 Task: Create a due date automation trigger when advanced on, 2 hours before a card is due add dates without a due date.
Action: Mouse moved to (1247, 89)
Screenshot: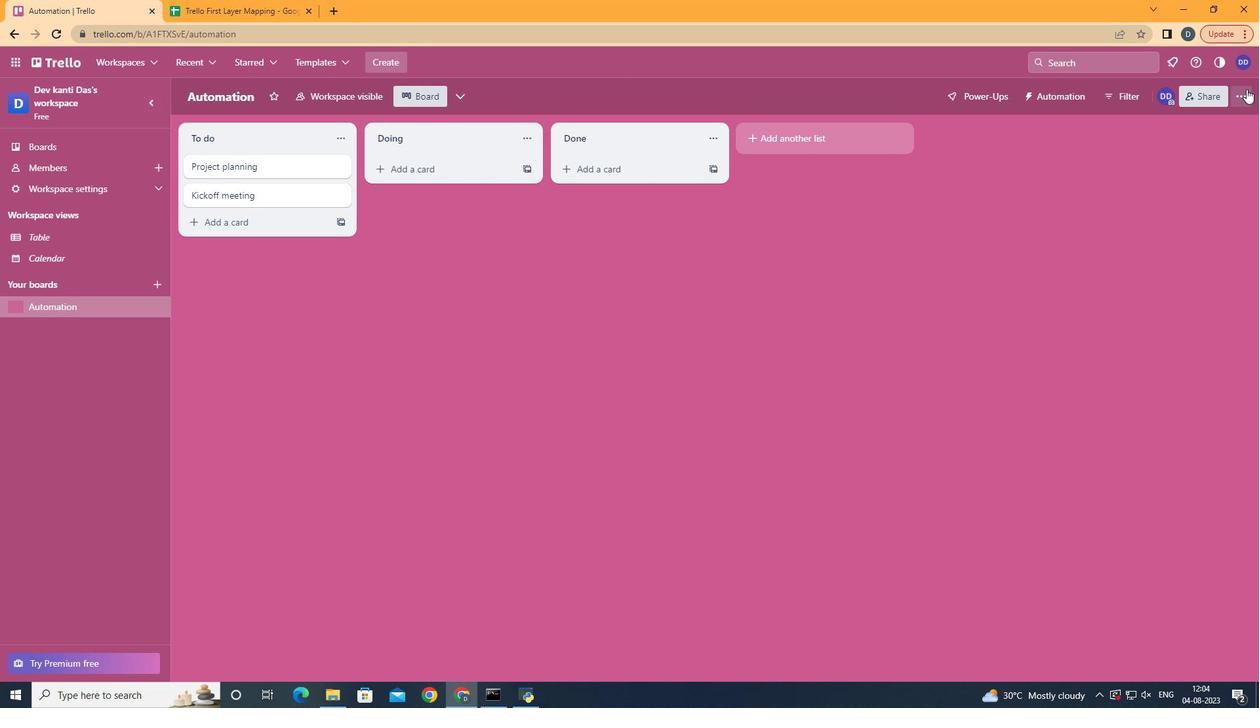 
Action: Mouse pressed left at (1247, 89)
Screenshot: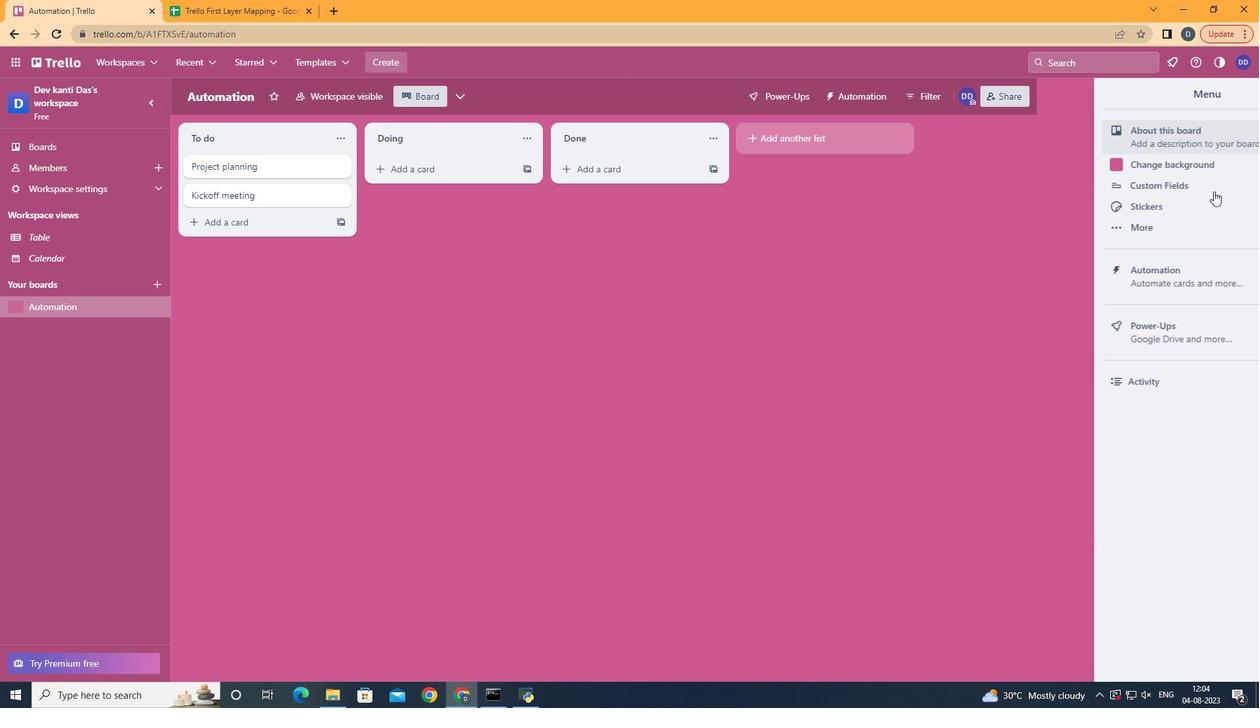 
Action: Mouse moved to (1162, 272)
Screenshot: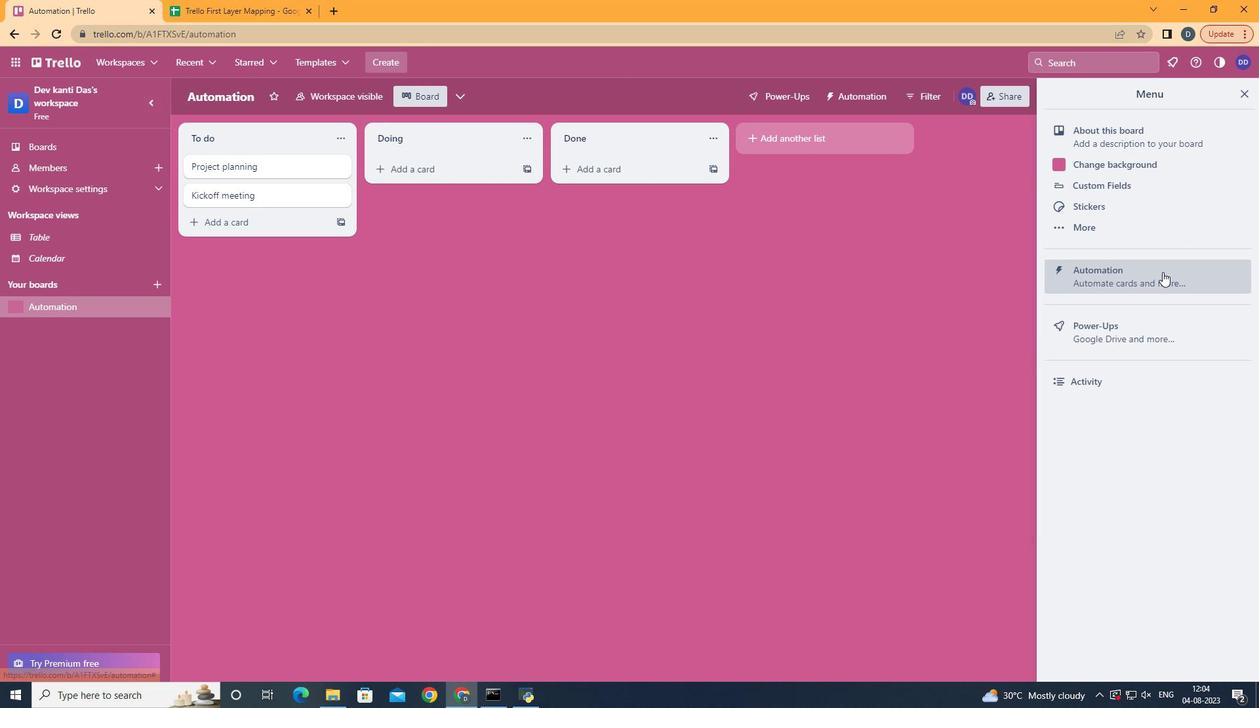 
Action: Mouse pressed left at (1162, 272)
Screenshot: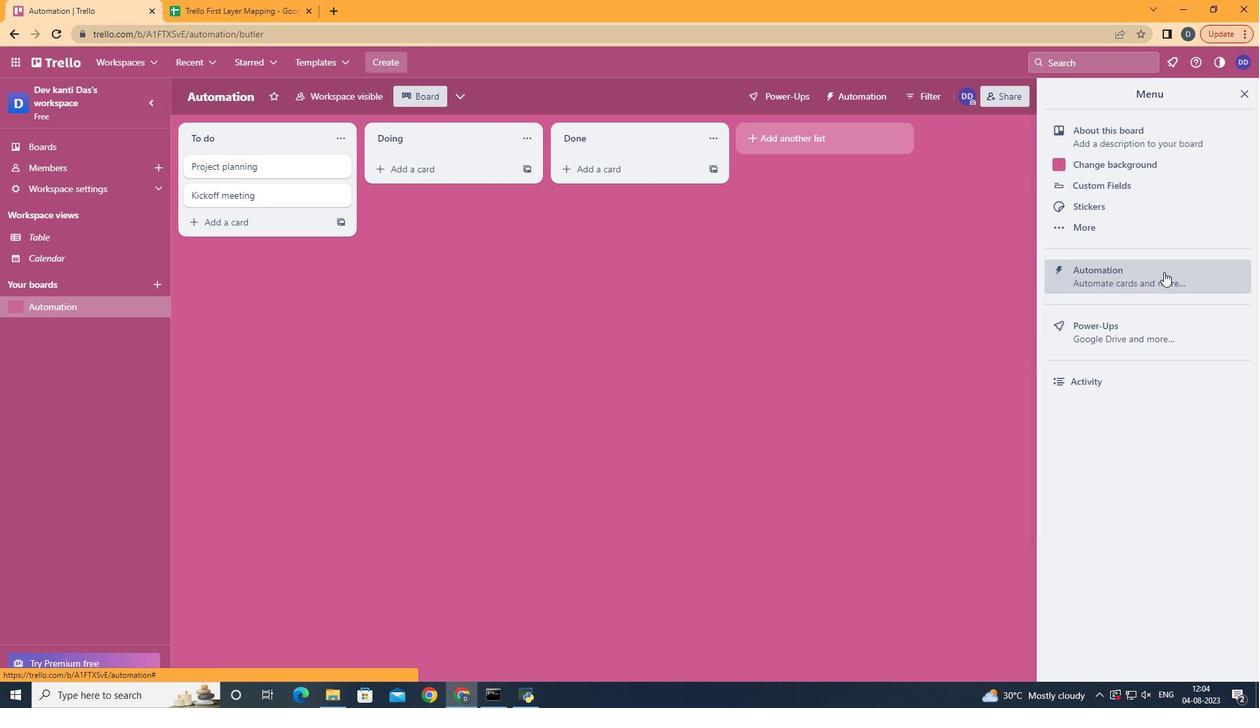 
Action: Mouse moved to (276, 261)
Screenshot: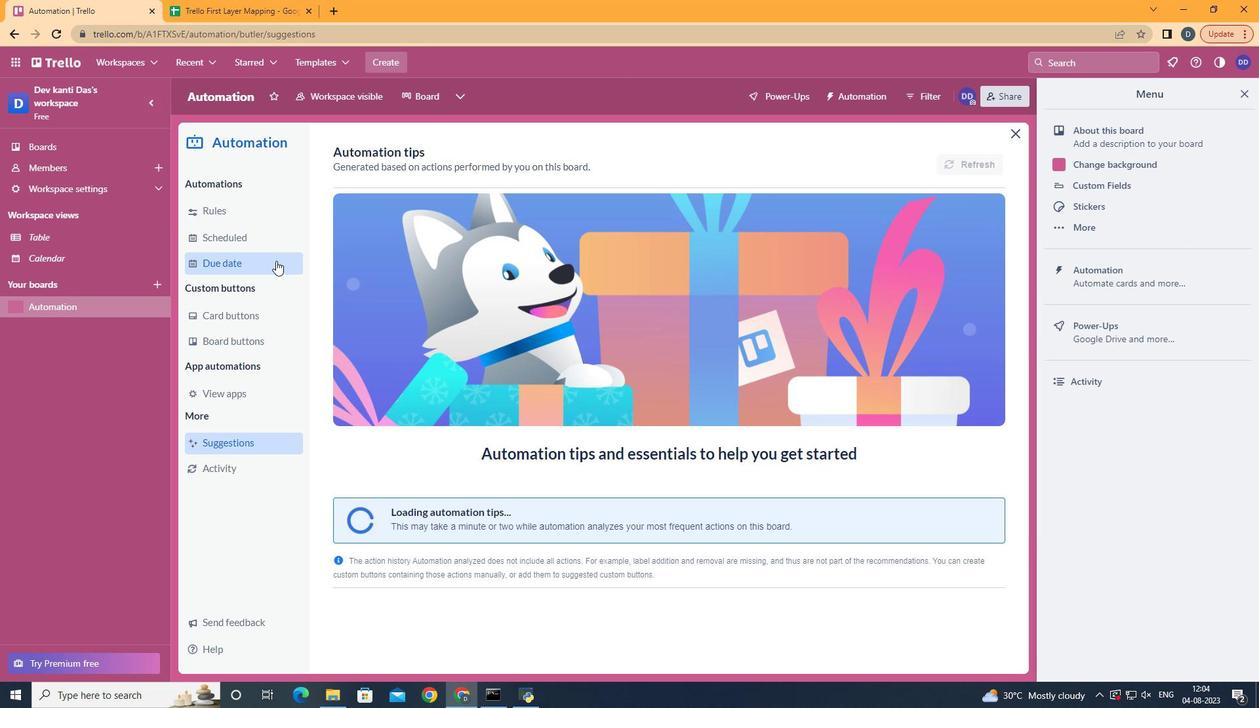 
Action: Mouse pressed left at (276, 261)
Screenshot: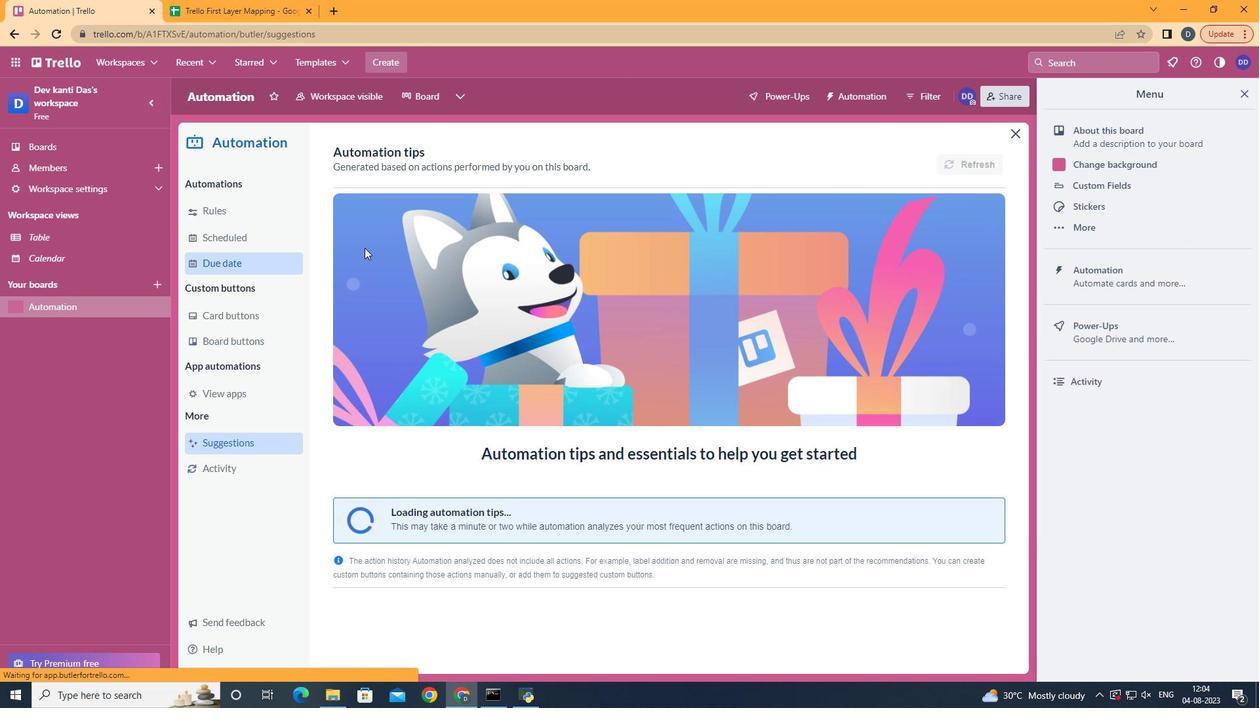 
Action: Mouse moved to (937, 152)
Screenshot: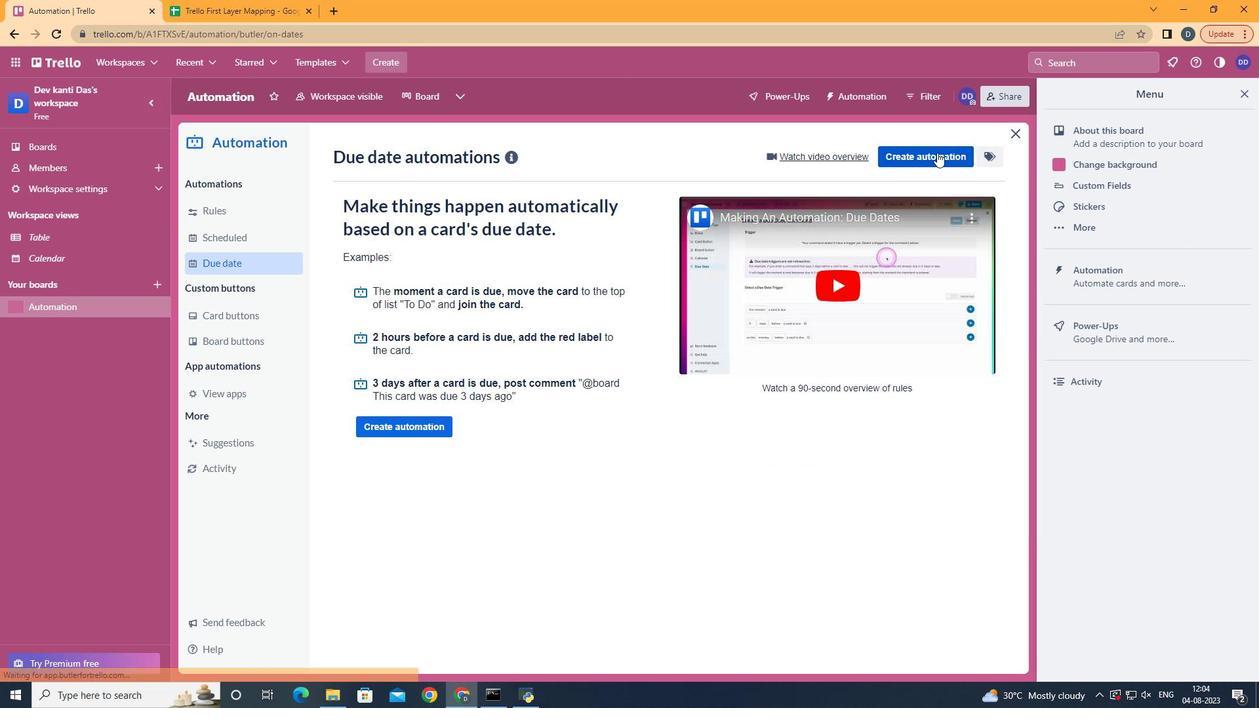 
Action: Mouse pressed left at (937, 152)
Screenshot: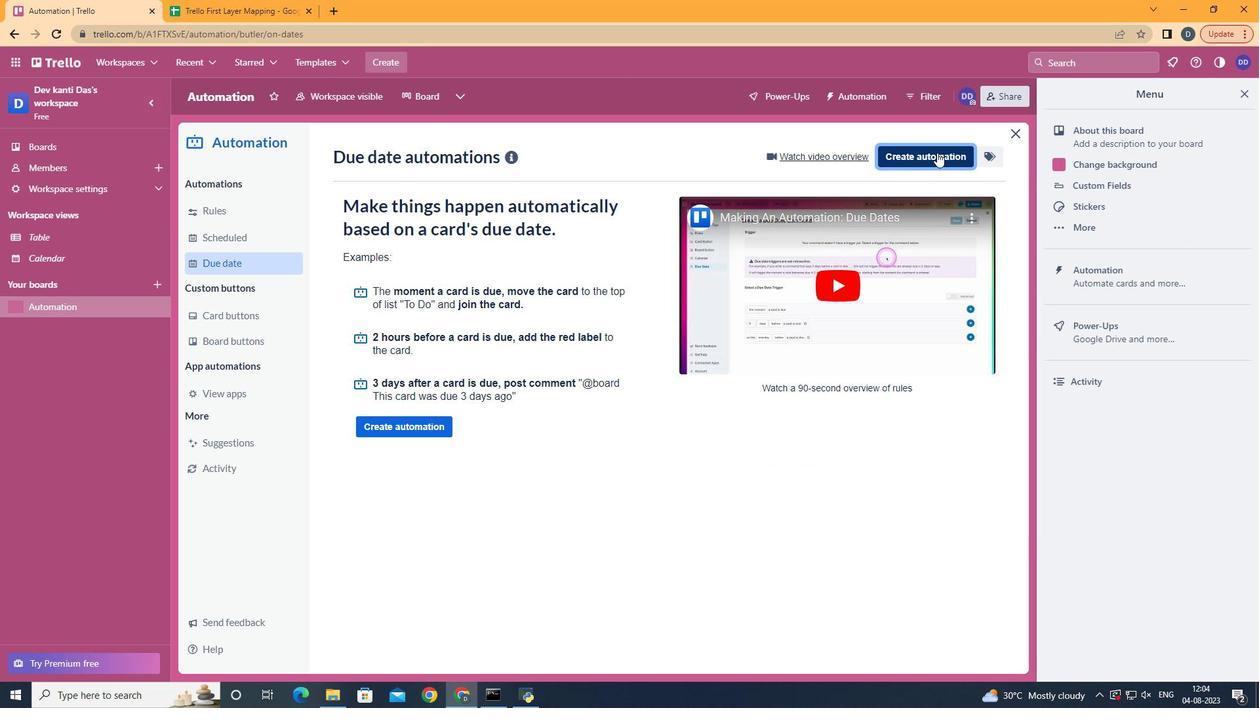 
Action: Mouse moved to (663, 281)
Screenshot: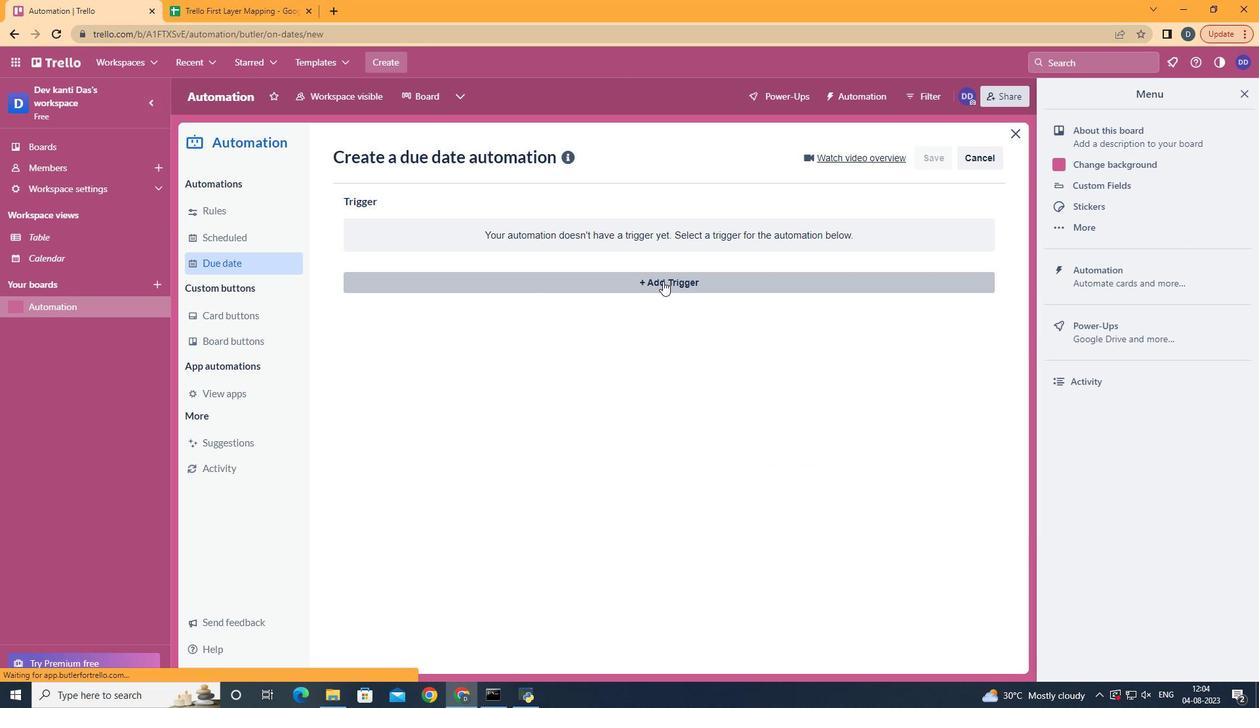 
Action: Mouse pressed left at (663, 281)
Screenshot: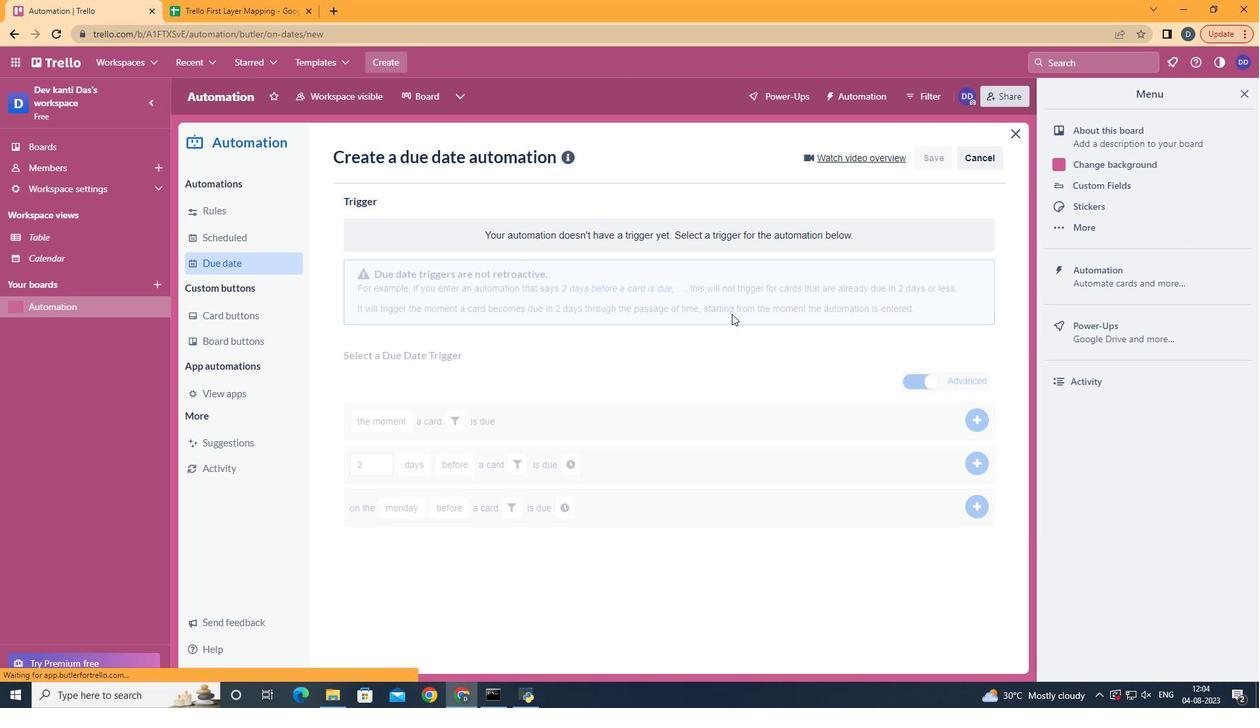 
Action: Mouse moved to (416, 566)
Screenshot: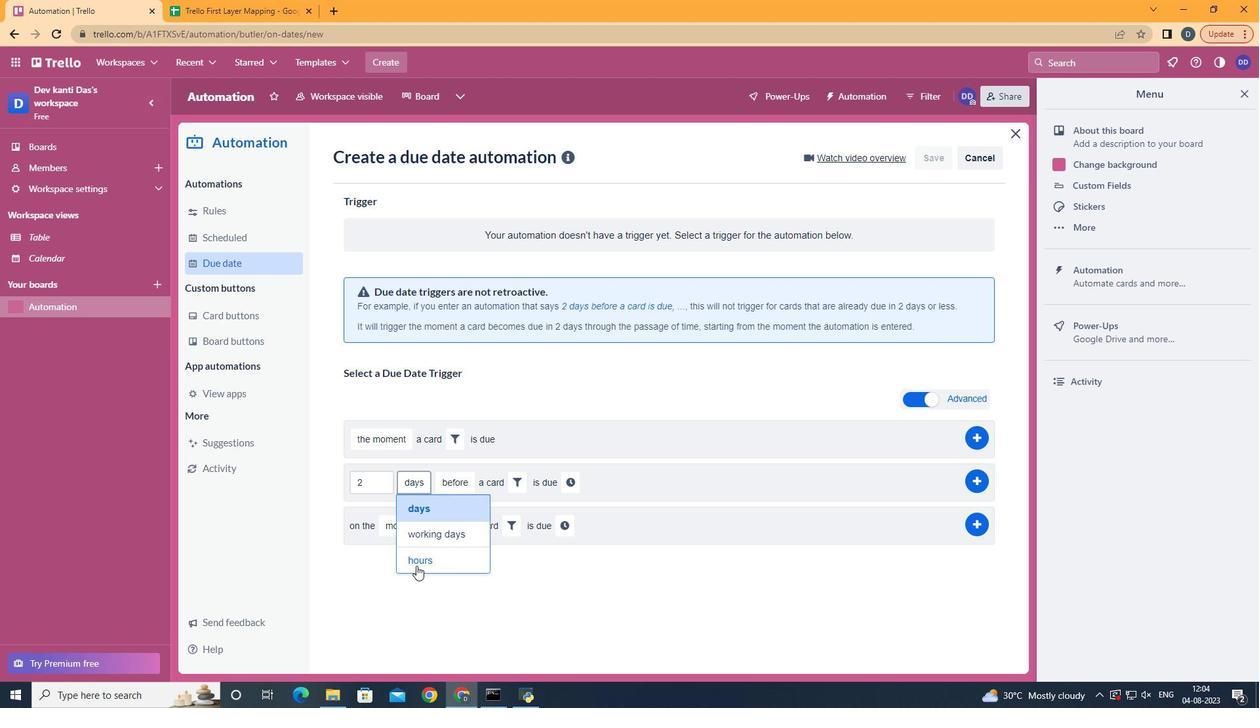 
Action: Mouse pressed left at (416, 566)
Screenshot: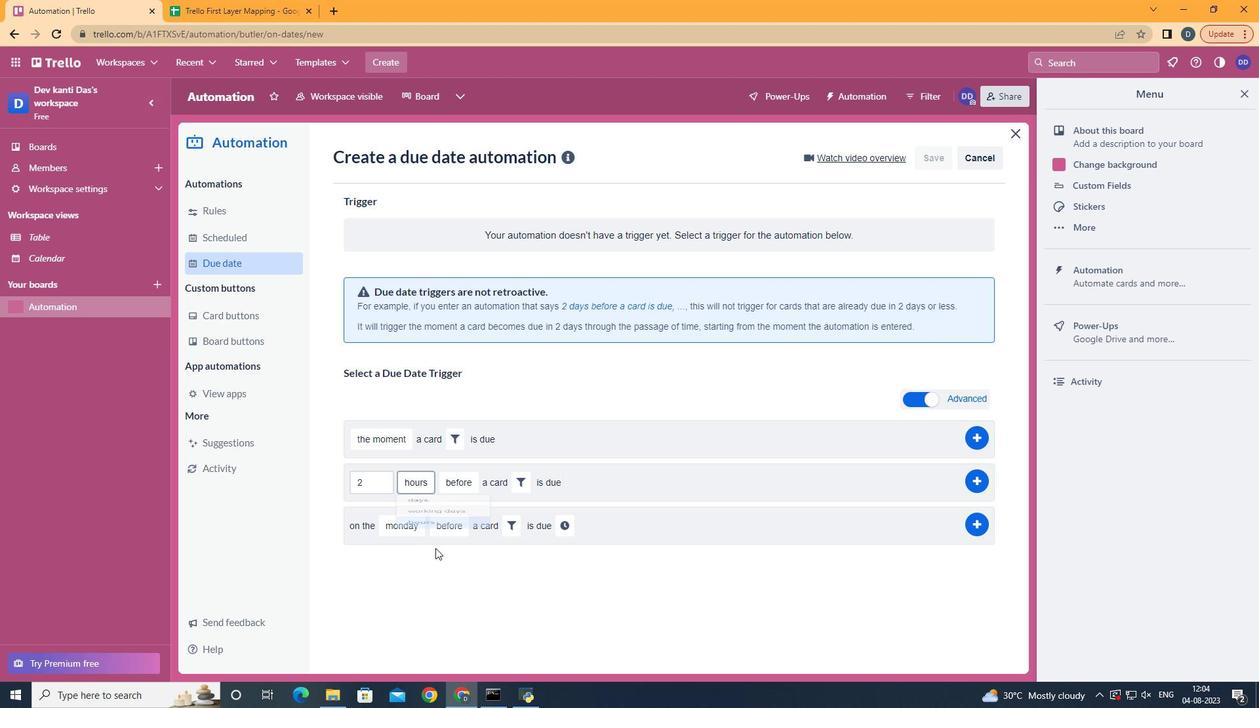
Action: Mouse moved to (458, 503)
Screenshot: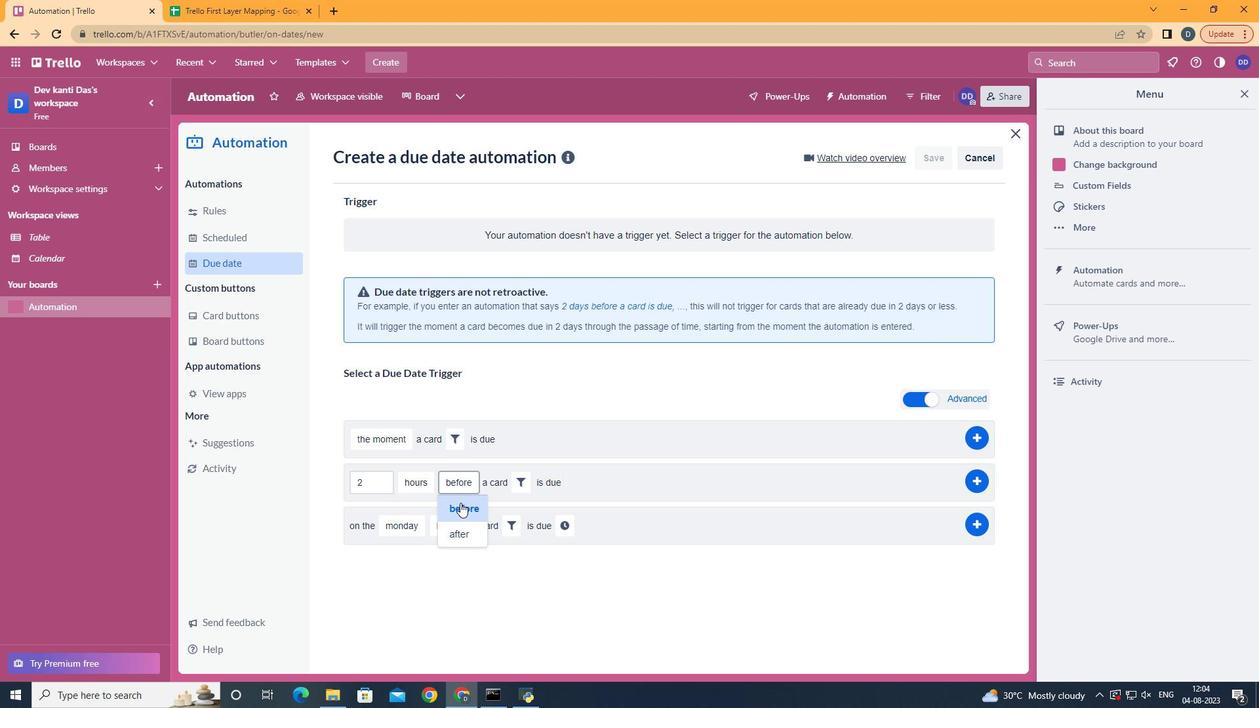 
Action: Mouse pressed left at (458, 503)
Screenshot: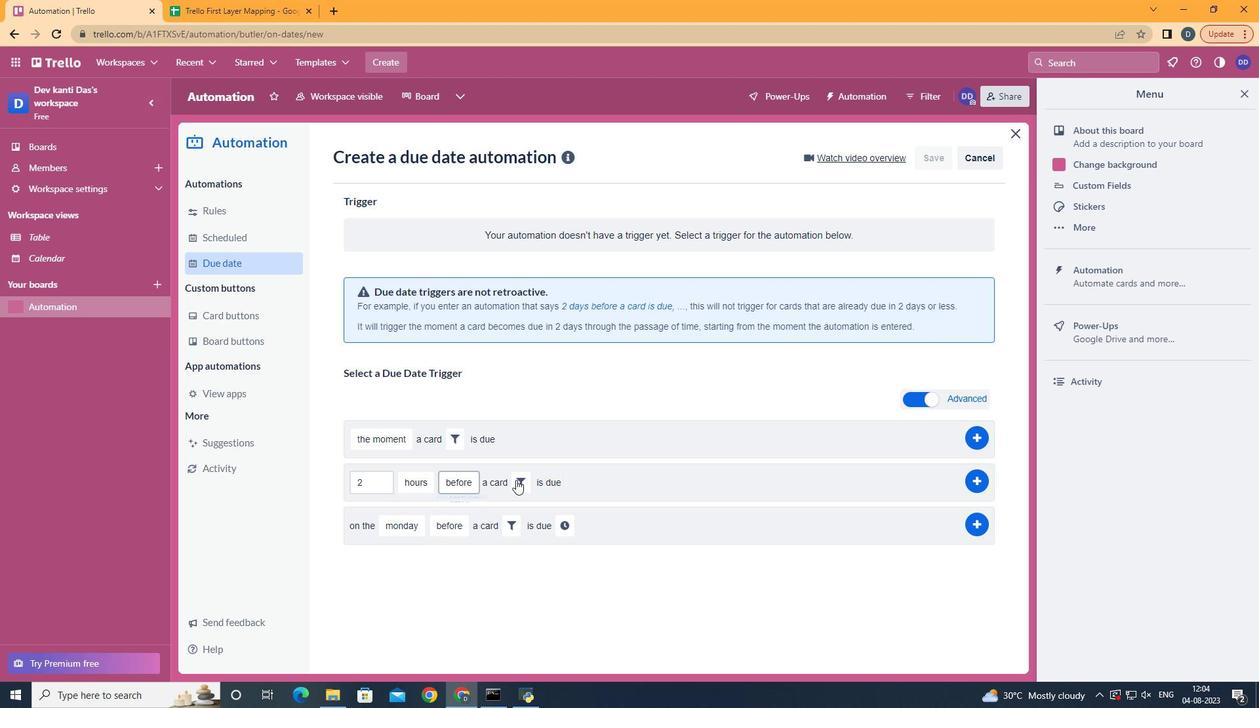 
Action: Mouse moved to (533, 473)
Screenshot: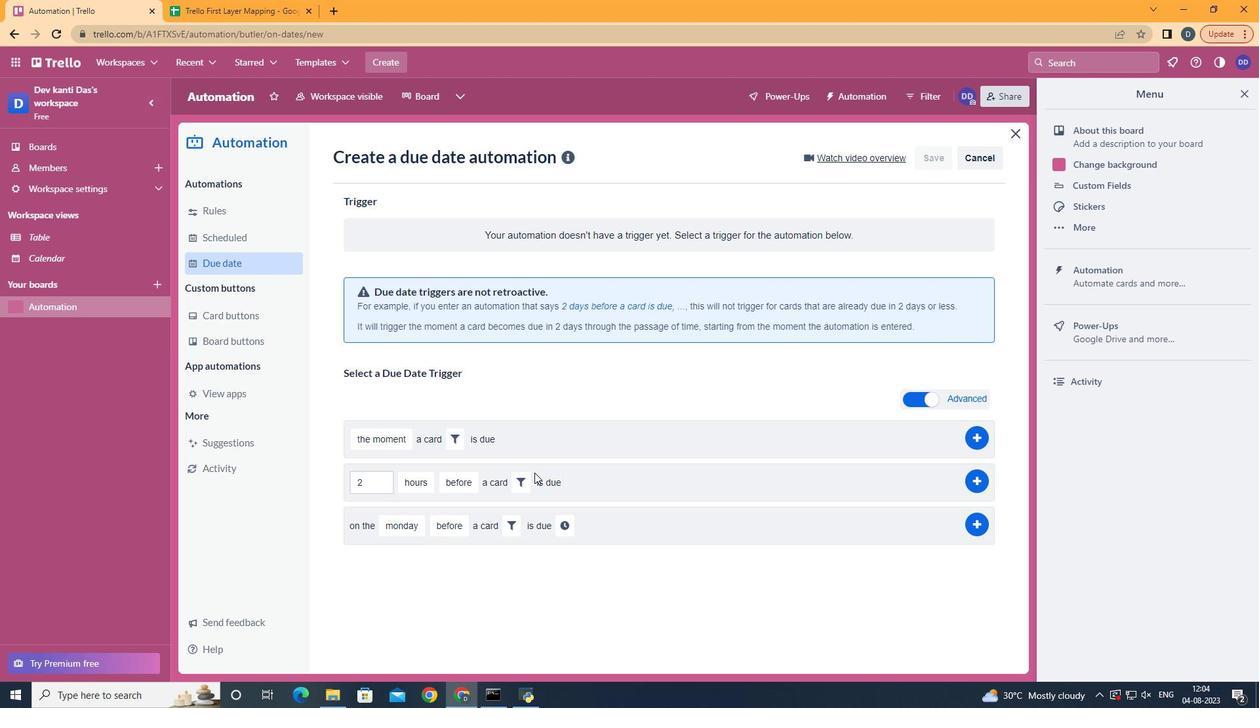 
Action: Mouse pressed left at (533, 473)
Screenshot: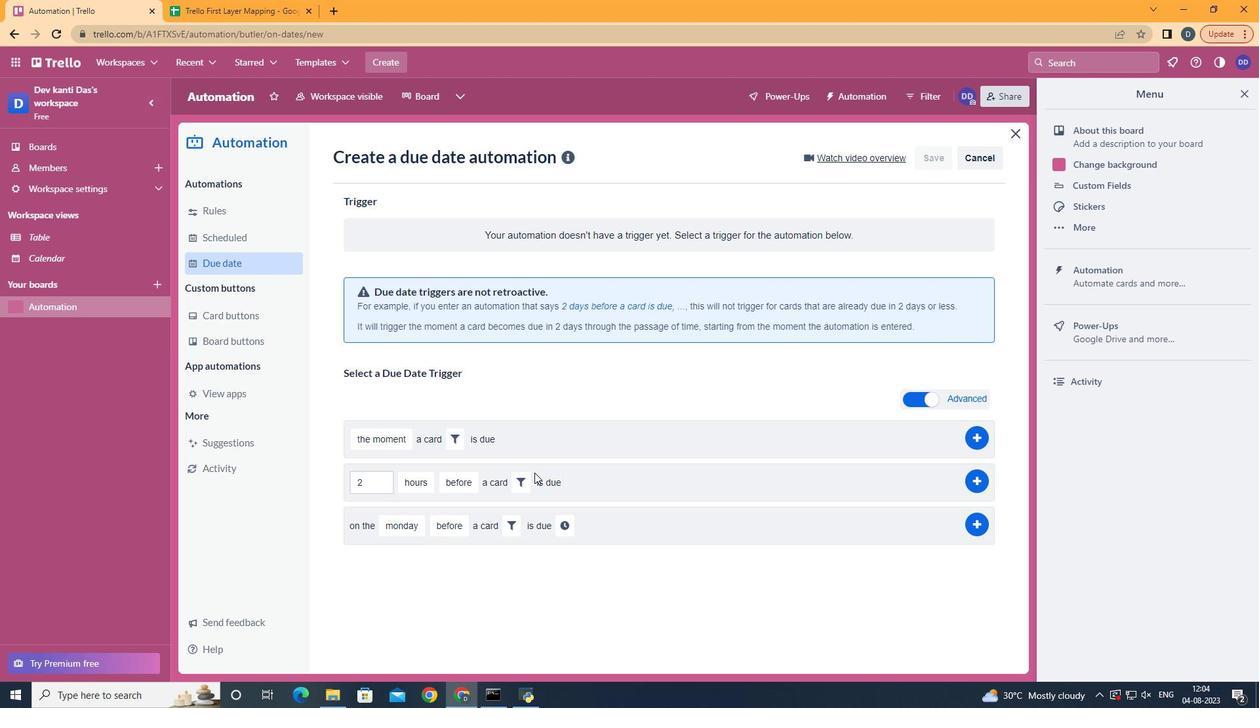 
Action: Mouse moved to (525, 476)
Screenshot: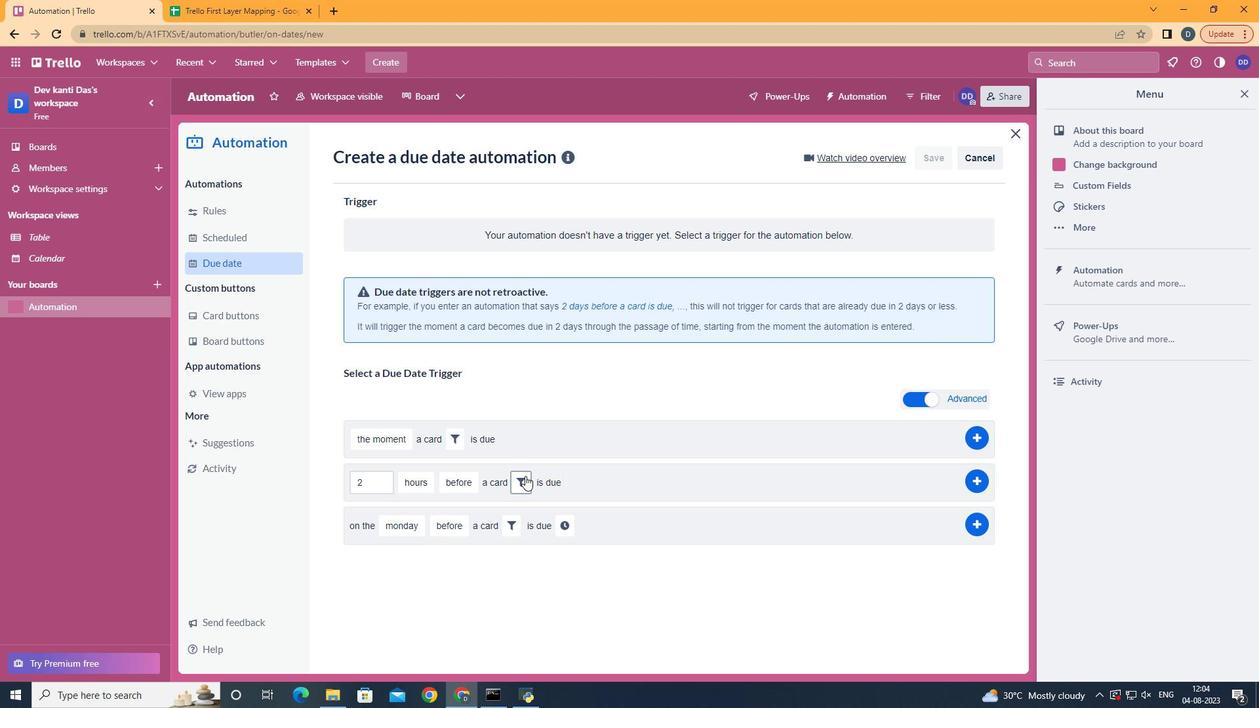 
Action: Mouse pressed left at (525, 476)
Screenshot: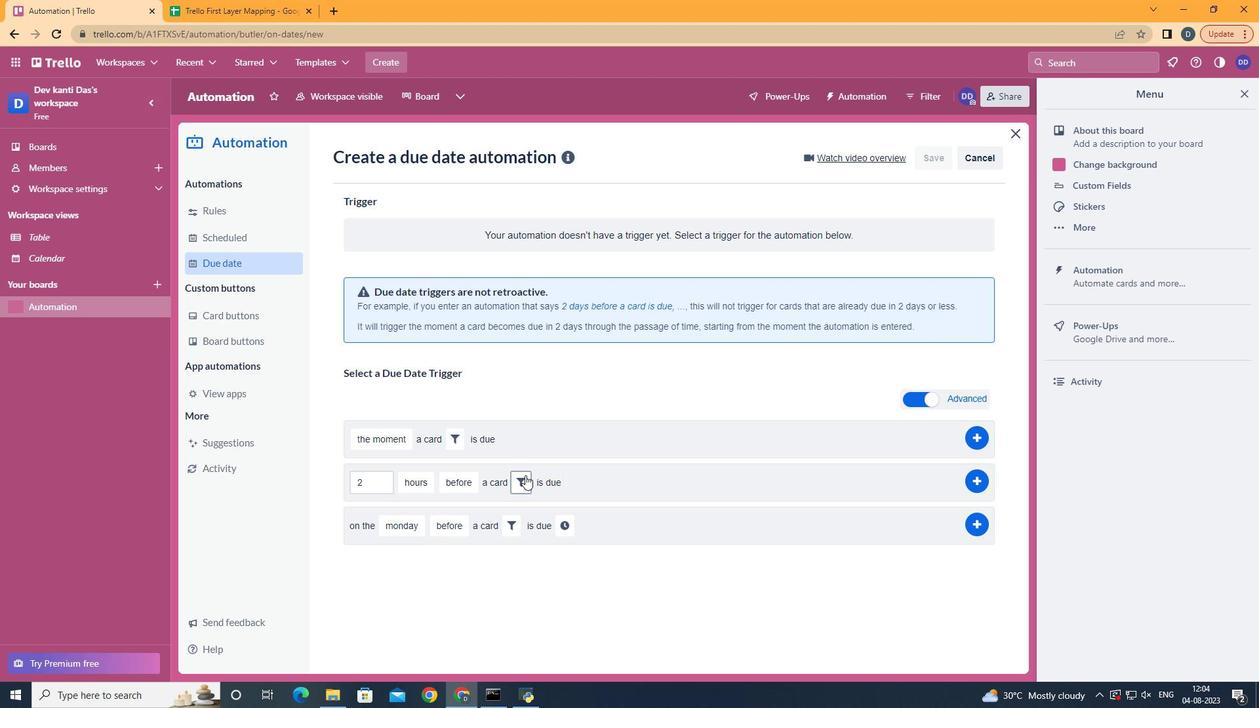 
Action: Mouse moved to (601, 532)
Screenshot: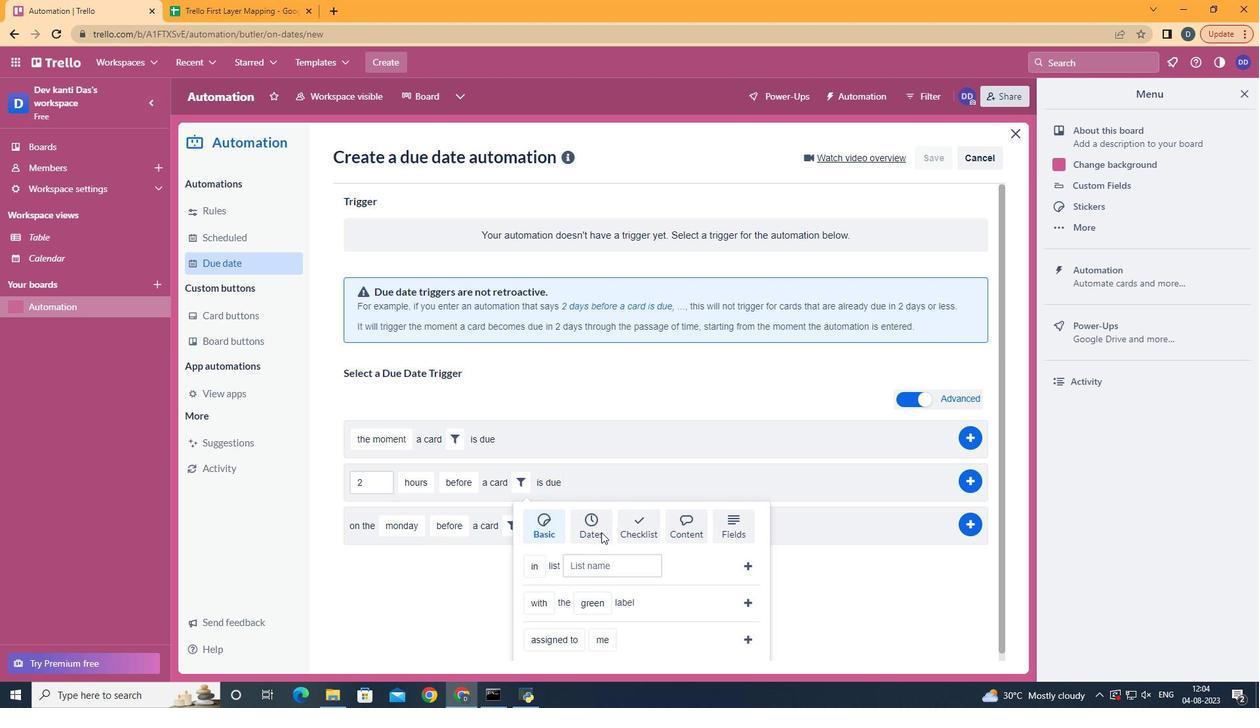 
Action: Mouse pressed left at (601, 532)
Screenshot: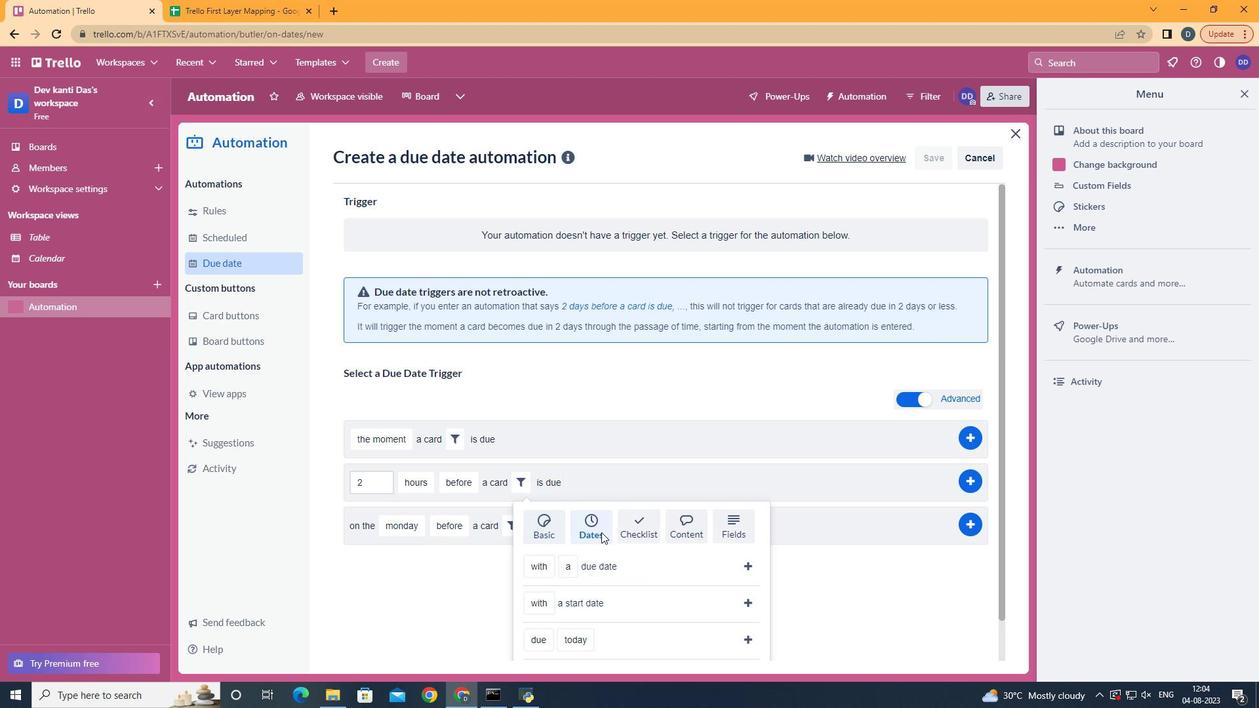 
Action: Mouse moved to (549, 616)
Screenshot: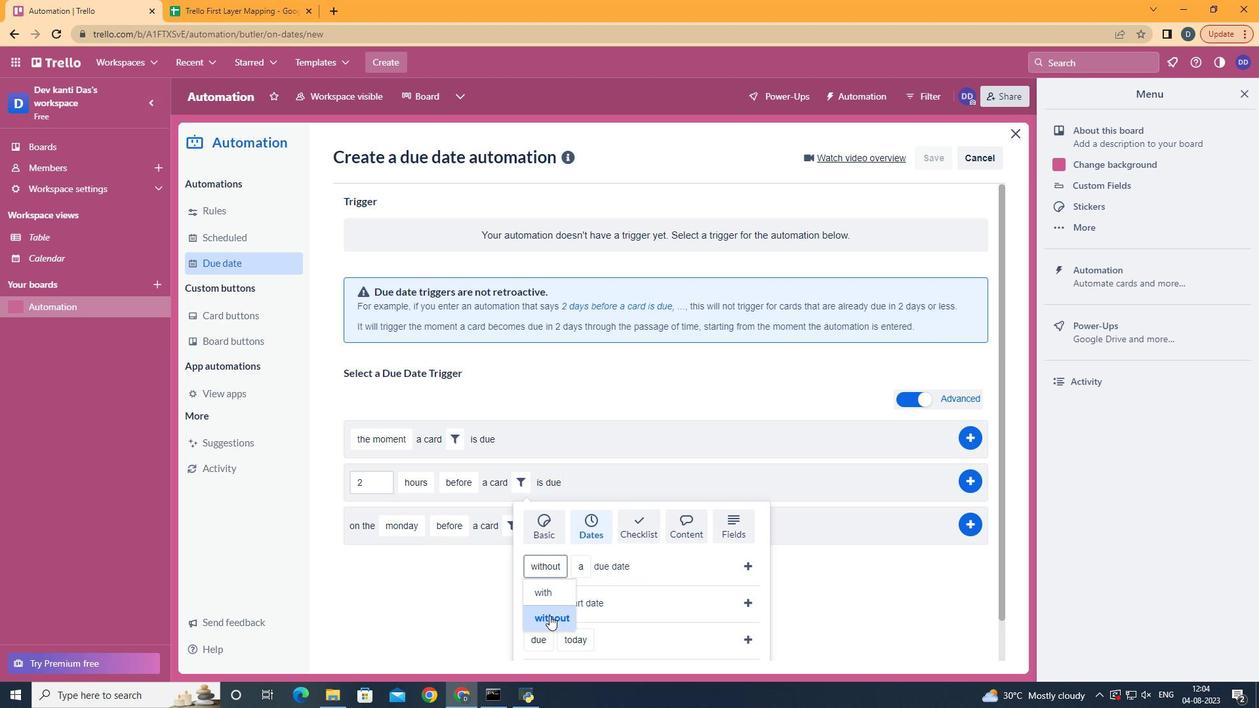 
Action: Mouse pressed left at (549, 616)
Screenshot: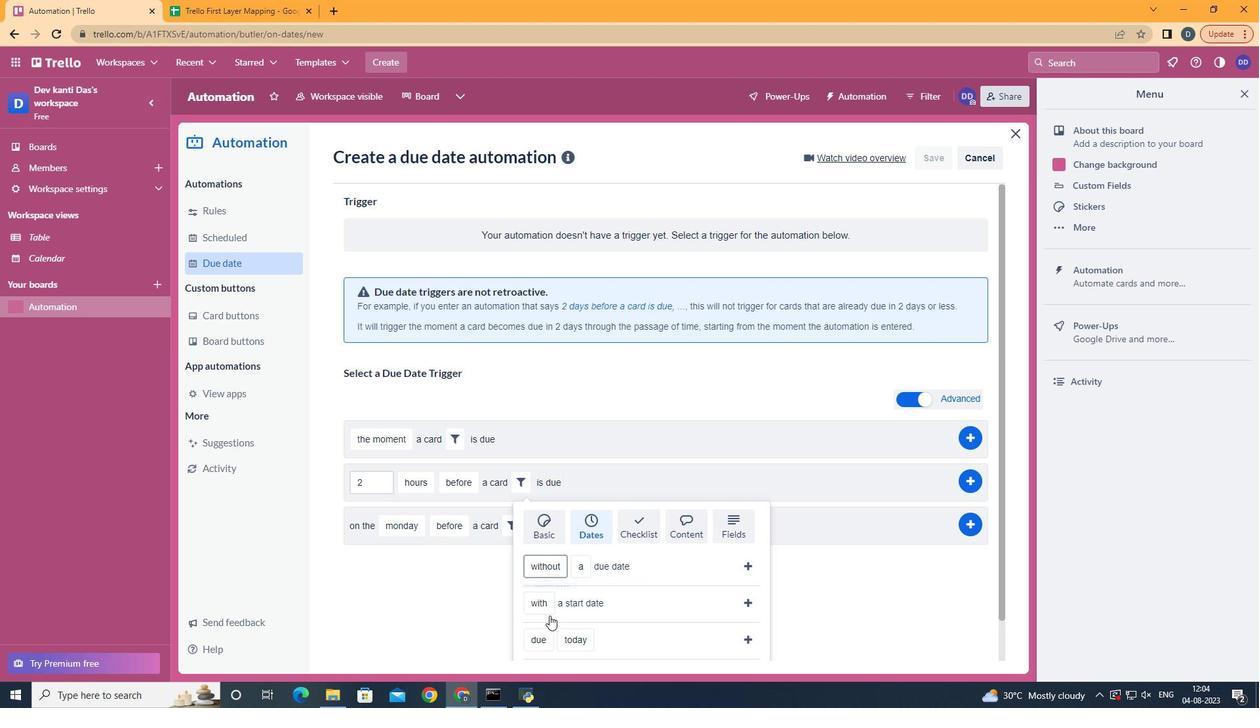 
Action: Mouse moved to (623, 467)
Screenshot: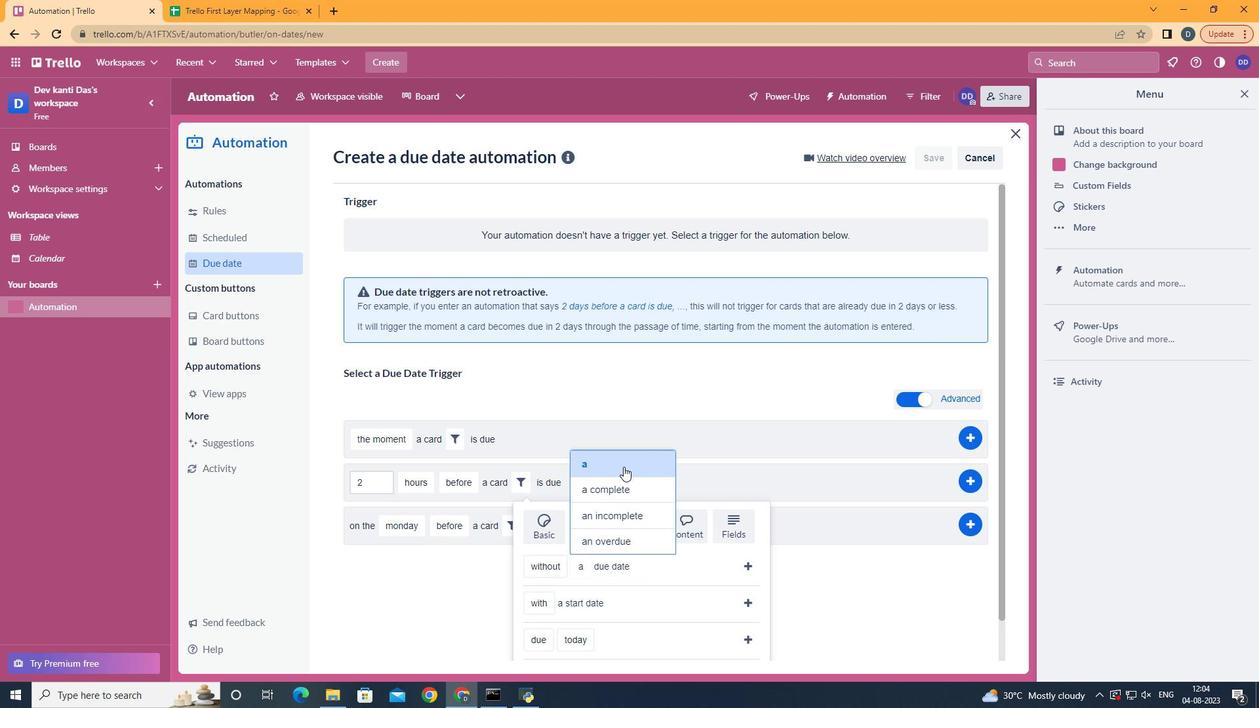 
Action: Mouse pressed left at (623, 467)
Screenshot: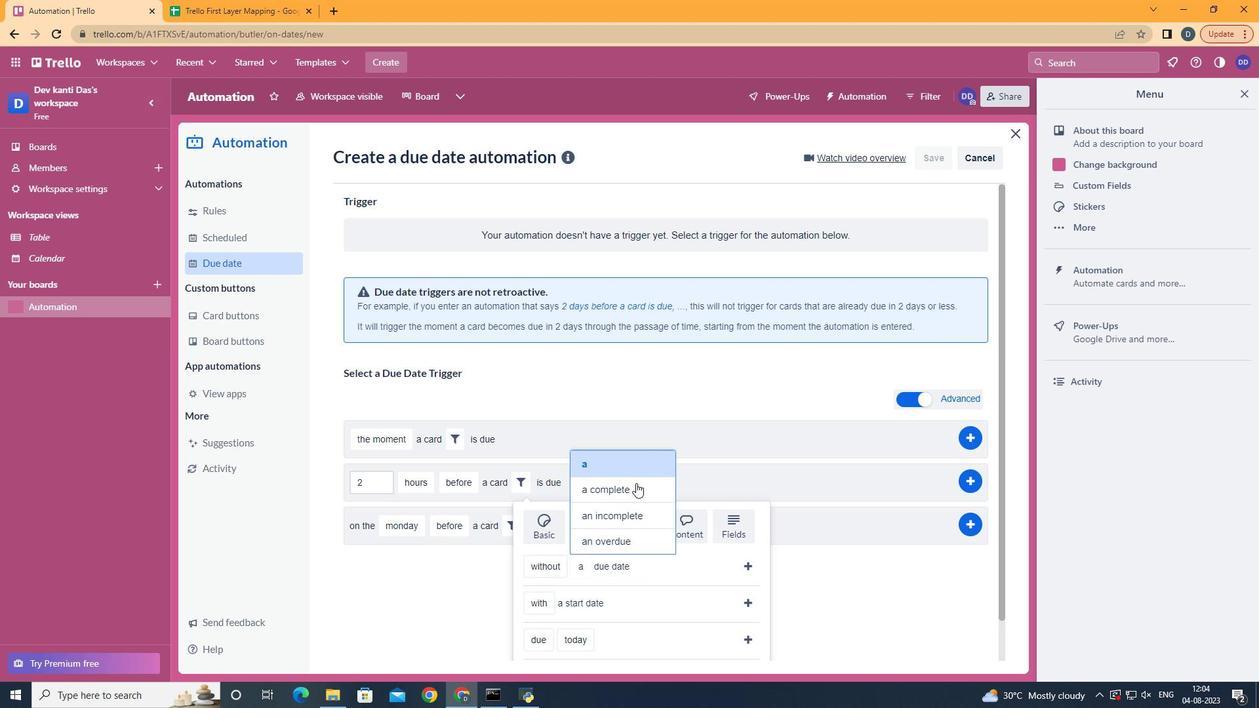 
Action: Mouse moved to (740, 564)
Screenshot: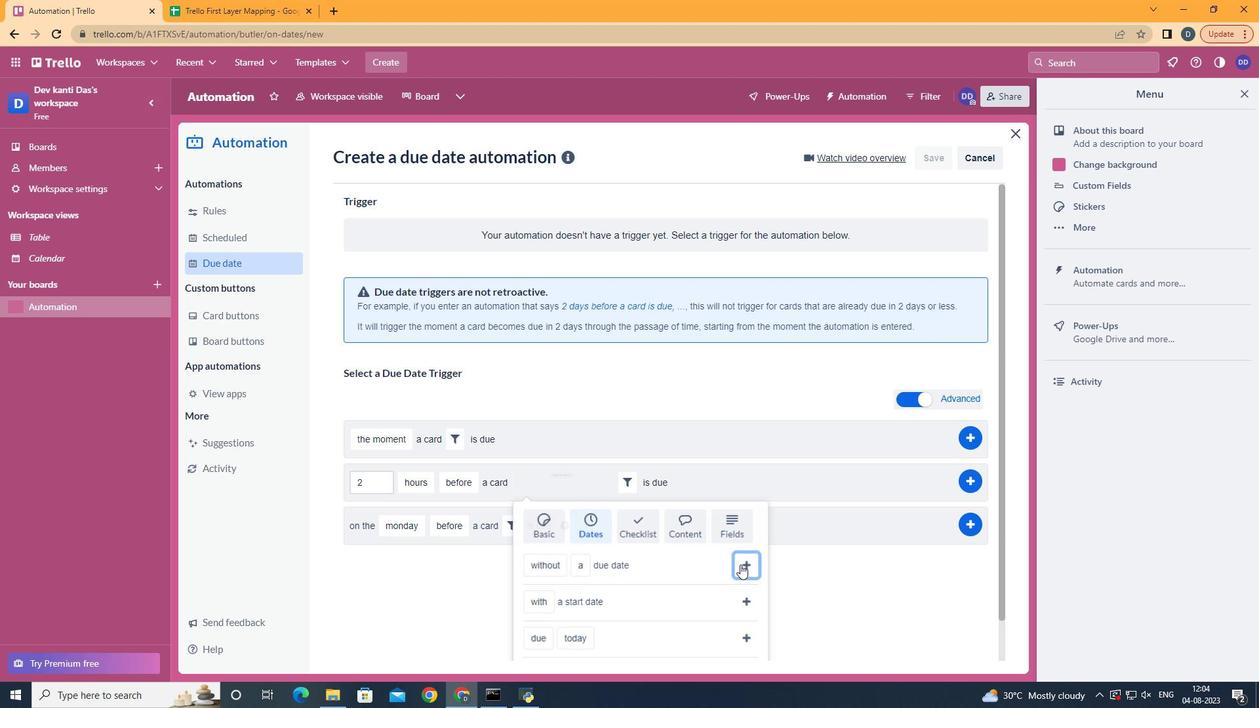 
Action: Mouse pressed left at (740, 564)
Screenshot: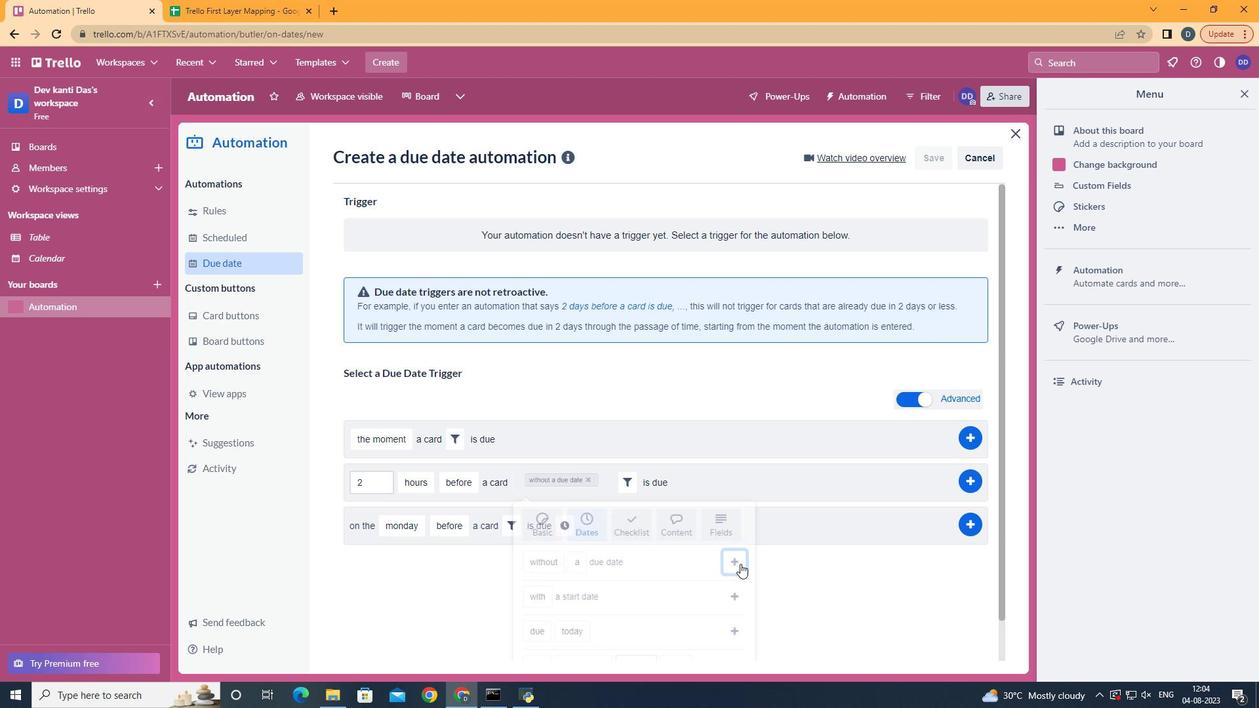 
Action: Mouse moved to (978, 474)
Screenshot: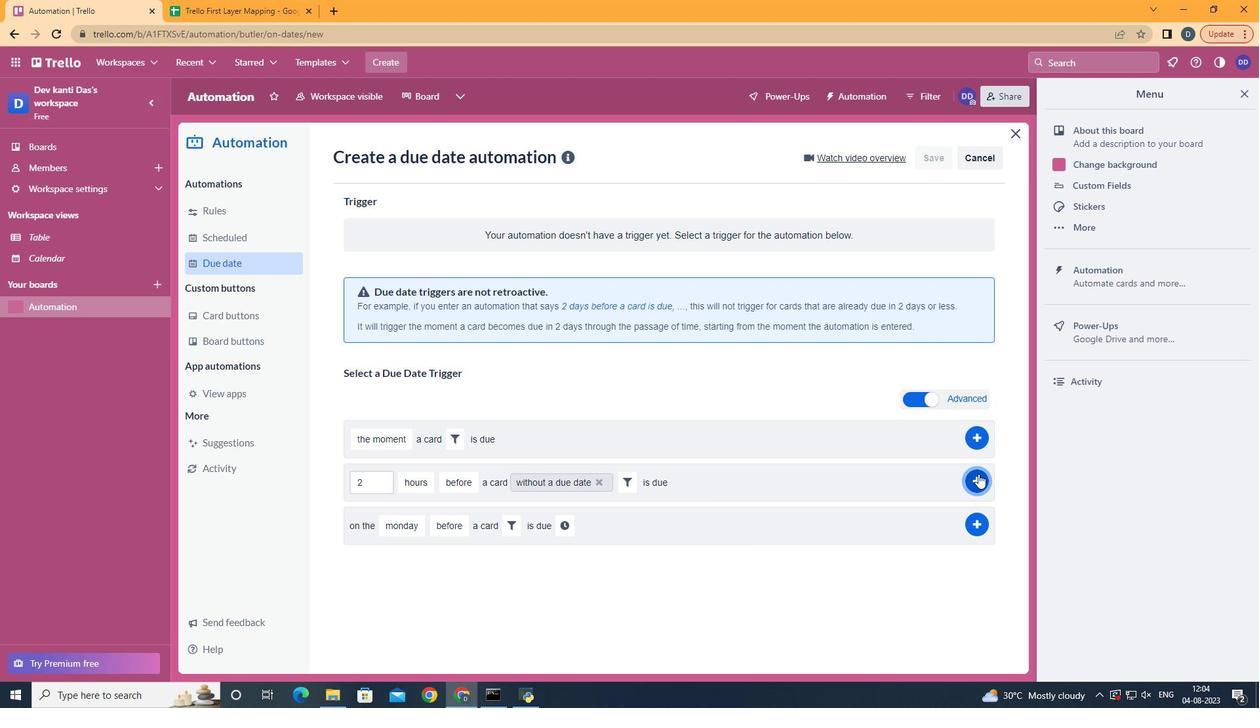 
Action: Mouse pressed left at (978, 474)
Screenshot: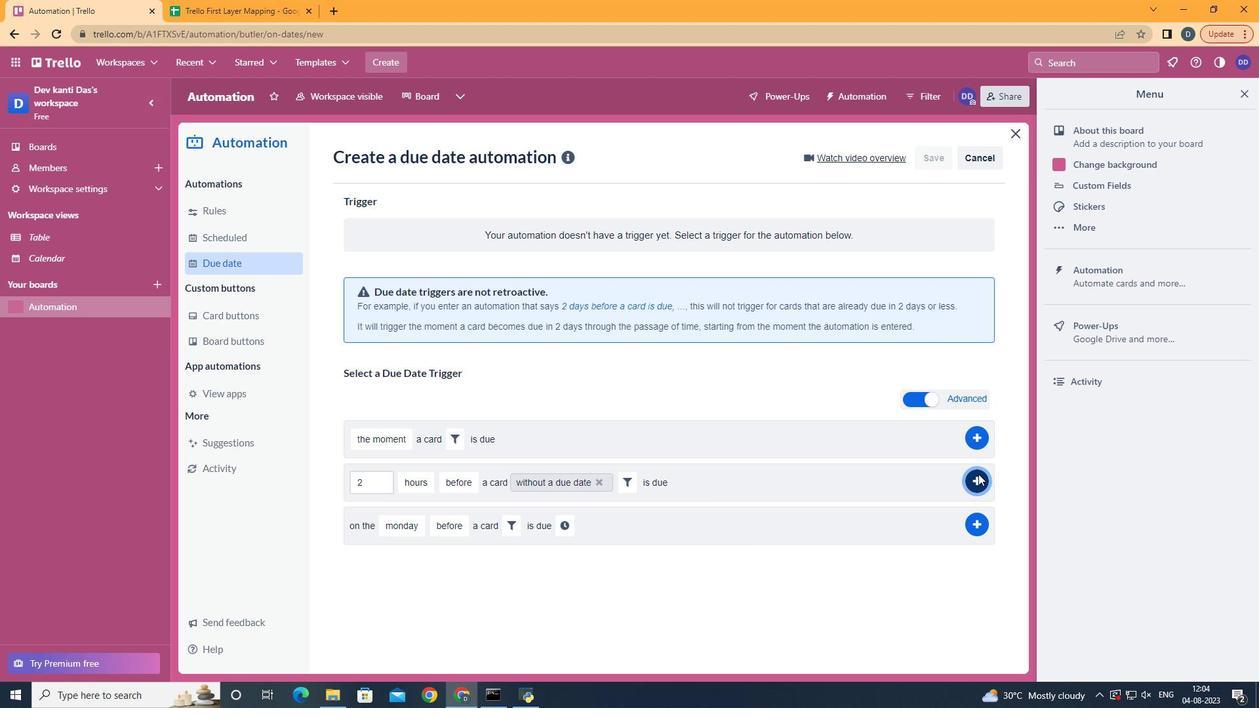 
Action: Mouse moved to (696, 280)
Screenshot: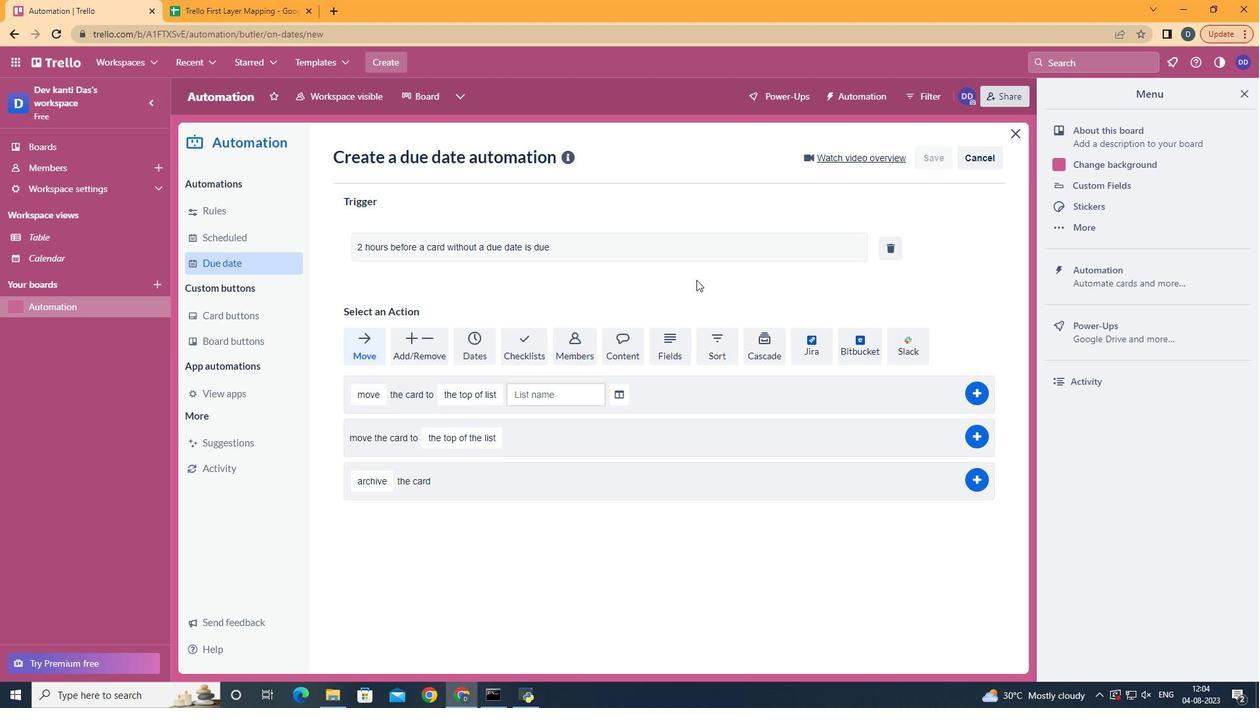 
